 Task: Create New Customer with Customer Name: FastMarket, Billing Address Line1: 3511 Cook Hill Road, Billing Address Line2:  Danbury, Billing Address Line3:  Connecticut 06810
Action: Mouse moved to (155, 27)
Screenshot: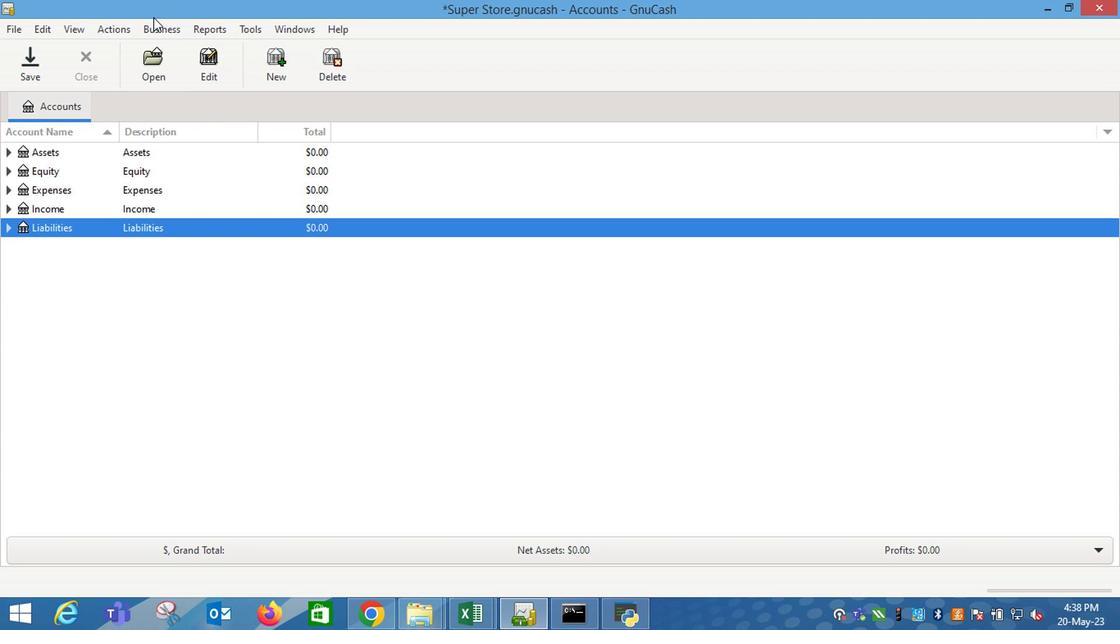 
Action: Mouse pressed left at (155, 27)
Screenshot: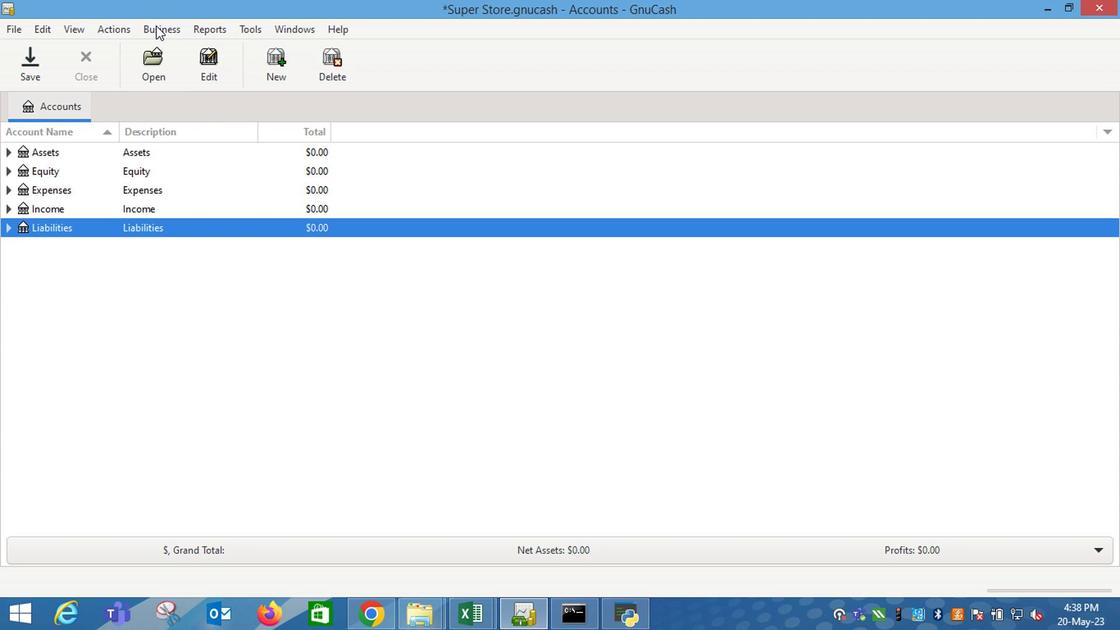 
Action: Mouse moved to (349, 72)
Screenshot: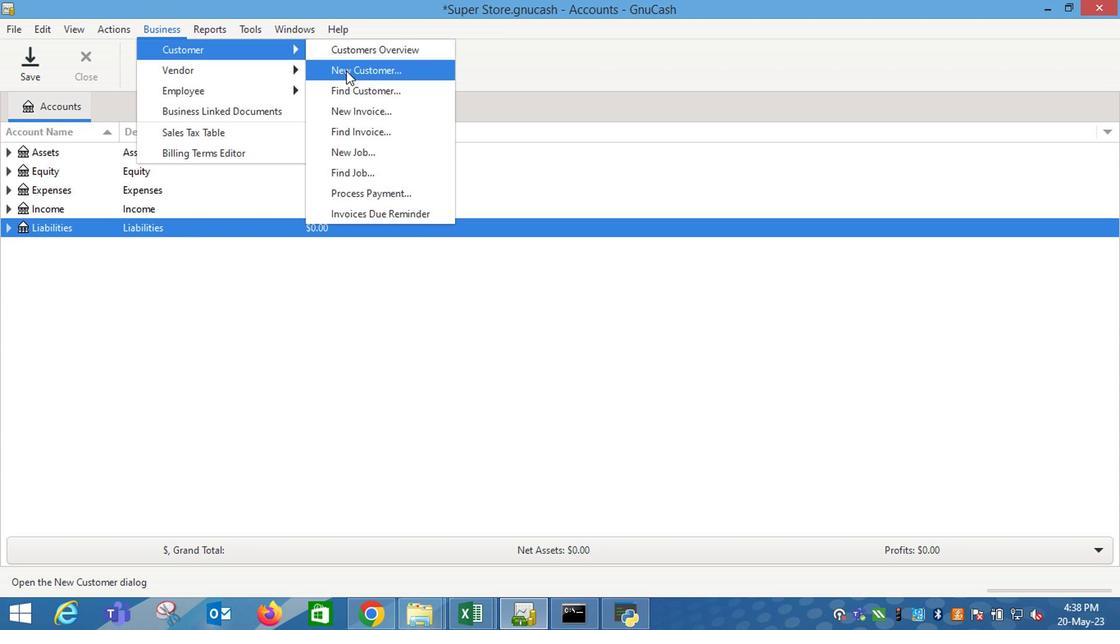 
Action: Mouse pressed left at (349, 72)
Screenshot: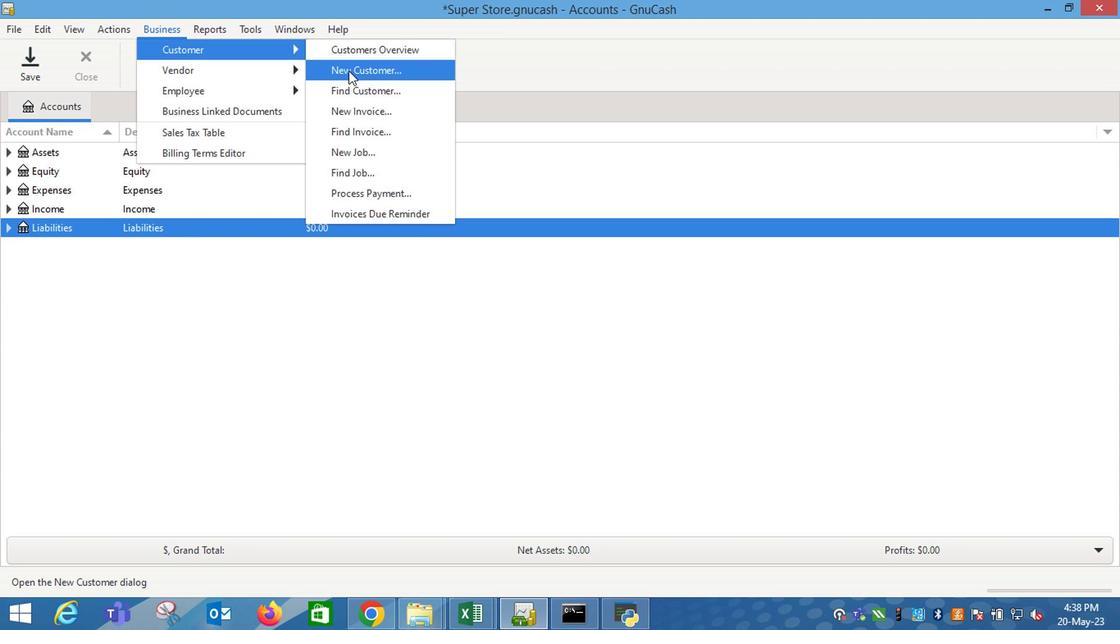 
Action: Key pressed <Key.shift_r>Fast<Key.shift_r>Market<Key.tab><Key.tab><Key.tab>3511<Key.shift_r>Cook<Key.space><Key.shift_r><Key.left><Key.left><Key.left><Key.left><Key.left><Key.space><Key.end><Key.shift_r>Hil<Key.space><Key.backspace>l<Key.space><Key.shift_r>Road<Key.tab><Key.shift_r>Da<Key.tab><Key.shift_r>C<Key.right><Key.space><Key.right>
Screenshot: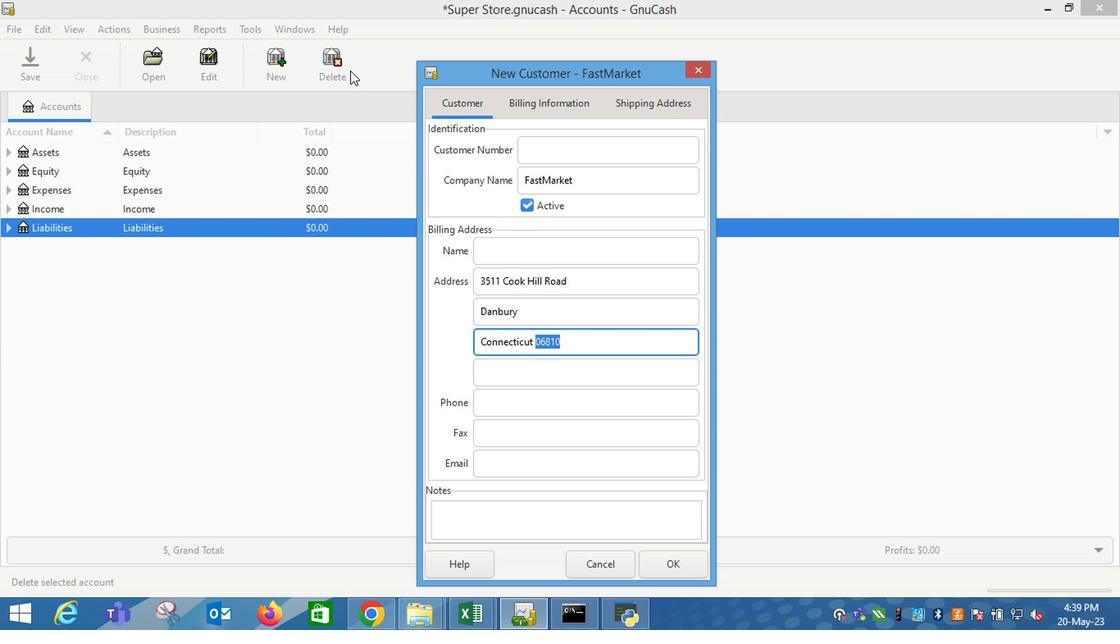 
Action: Mouse moved to (696, 564)
Screenshot: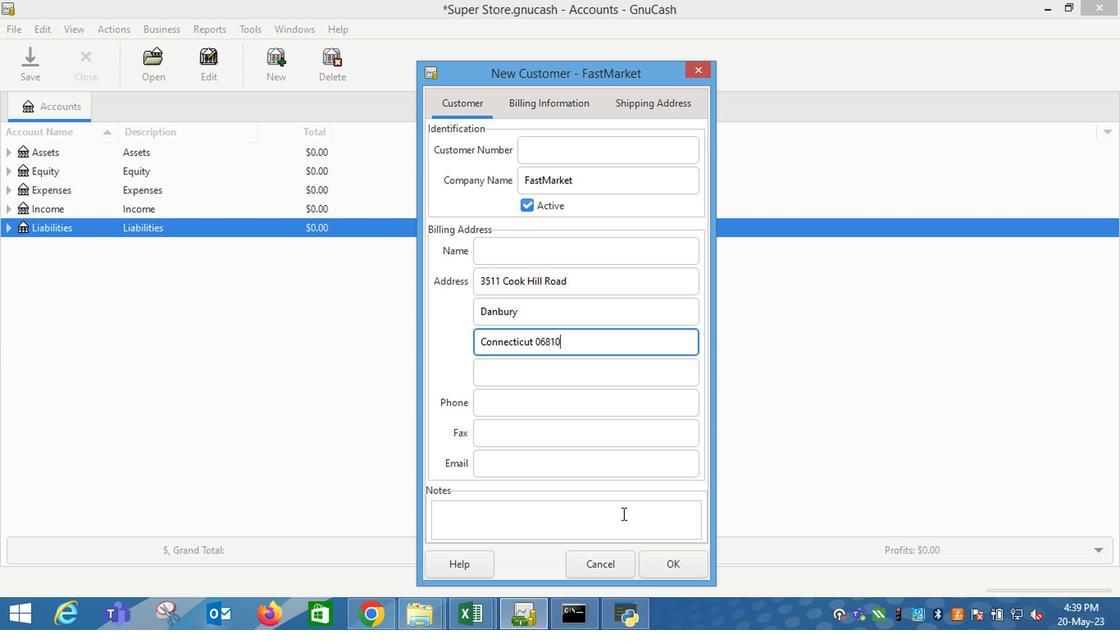 
Action: Mouse pressed left at (696, 564)
Screenshot: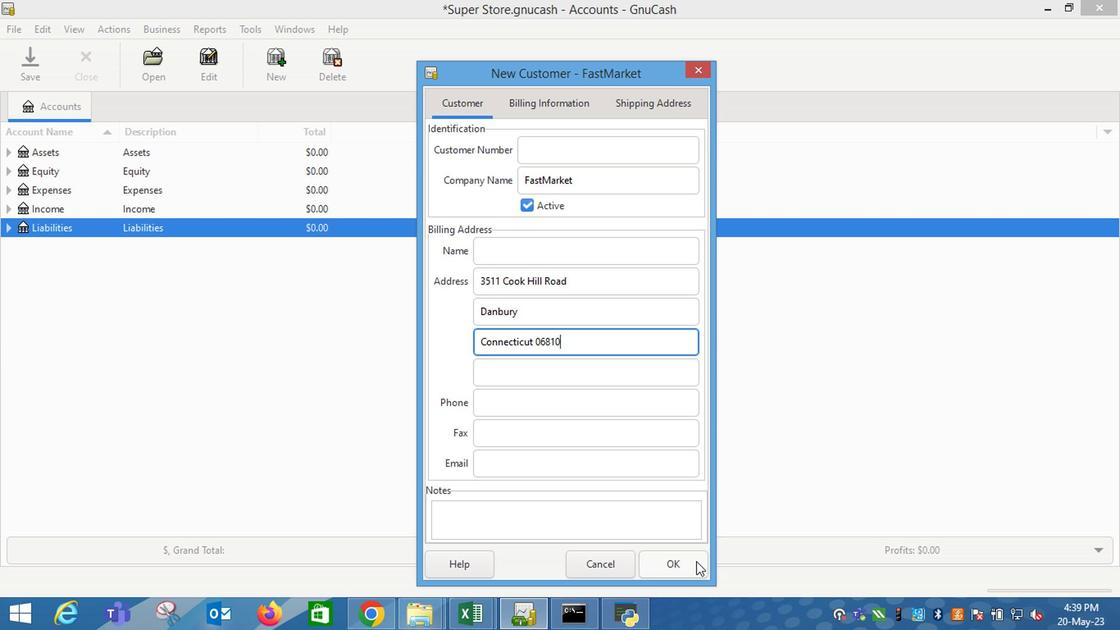 
